 Task: Start in the project VentureTech the sprint 'Velocity Victory', with a duration of 3 weeks.
Action: Mouse moved to (973, 274)
Screenshot: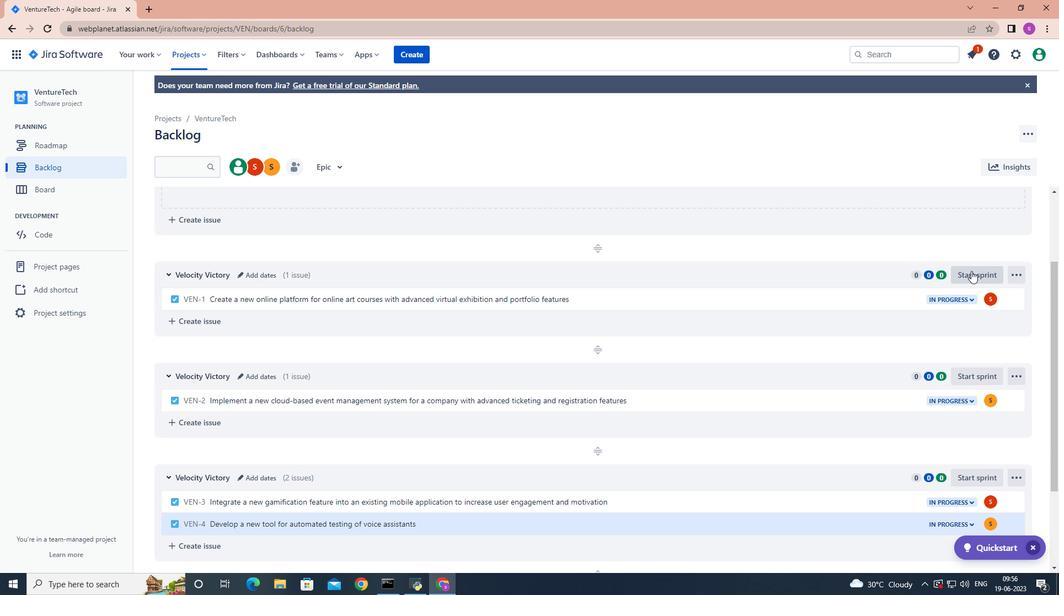 
Action: Mouse pressed left at (973, 274)
Screenshot: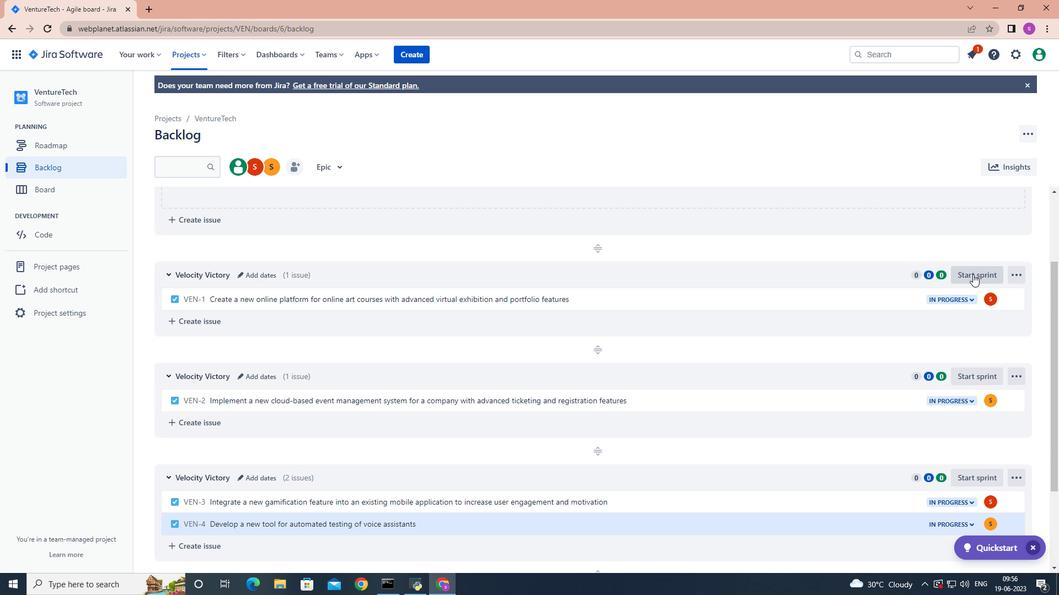 
Action: Mouse moved to (505, 193)
Screenshot: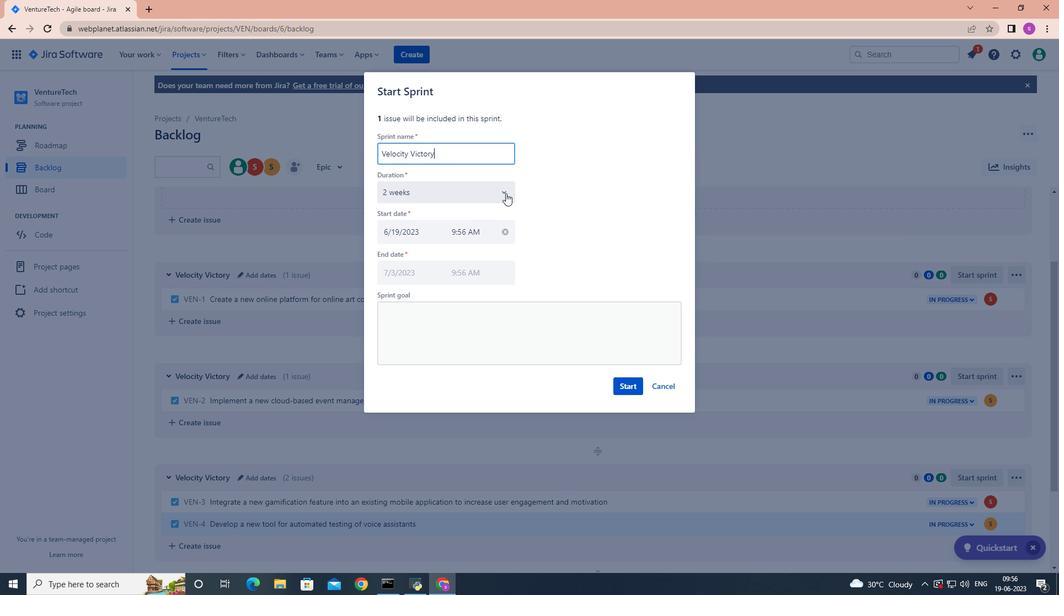 
Action: Mouse pressed left at (505, 193)
Screenshot: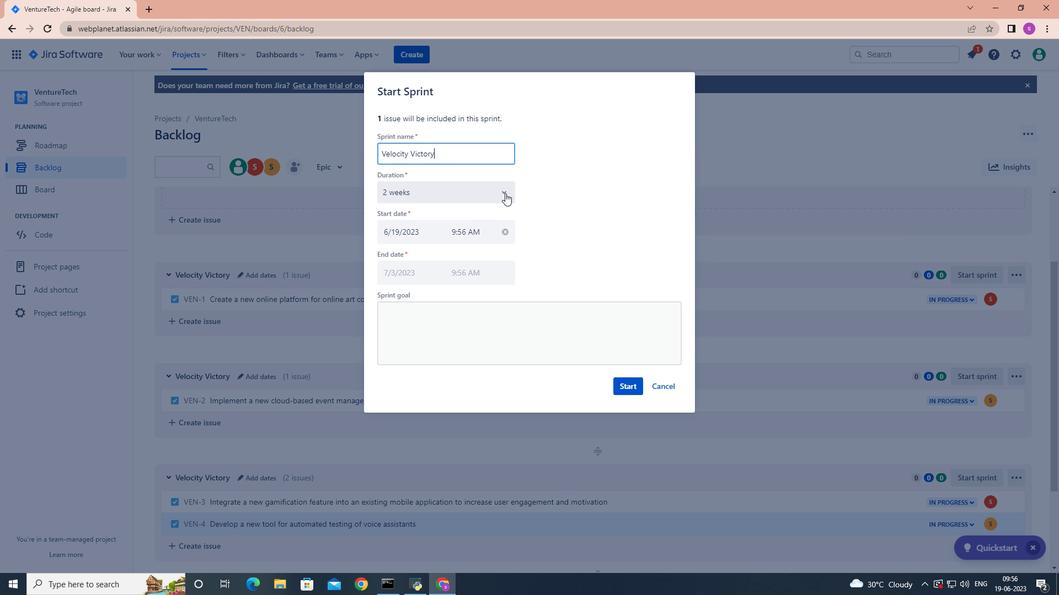 
Action: Mouse moved to (473, 252)
Screenshot: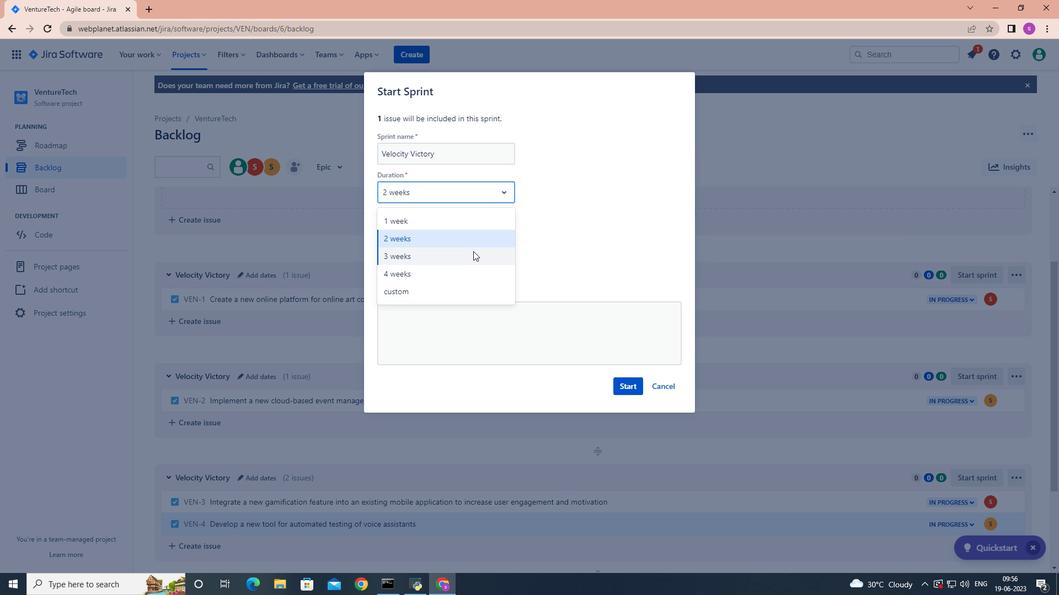 
Action: Mouse pressed left at (473, 252)
Screenshot: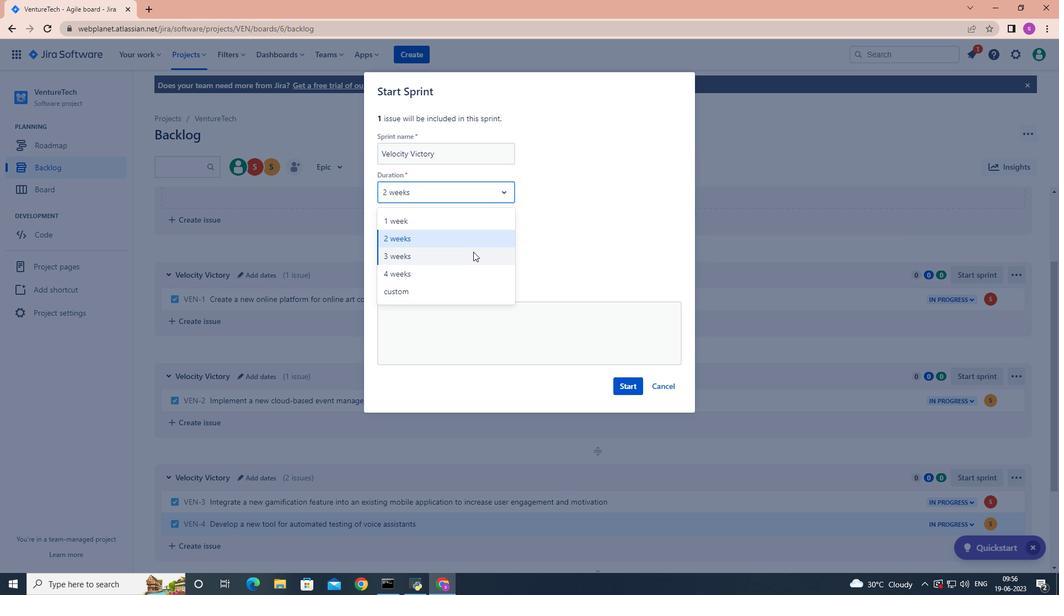 
Action: Mouse moved to (627, 385)
Screenshot: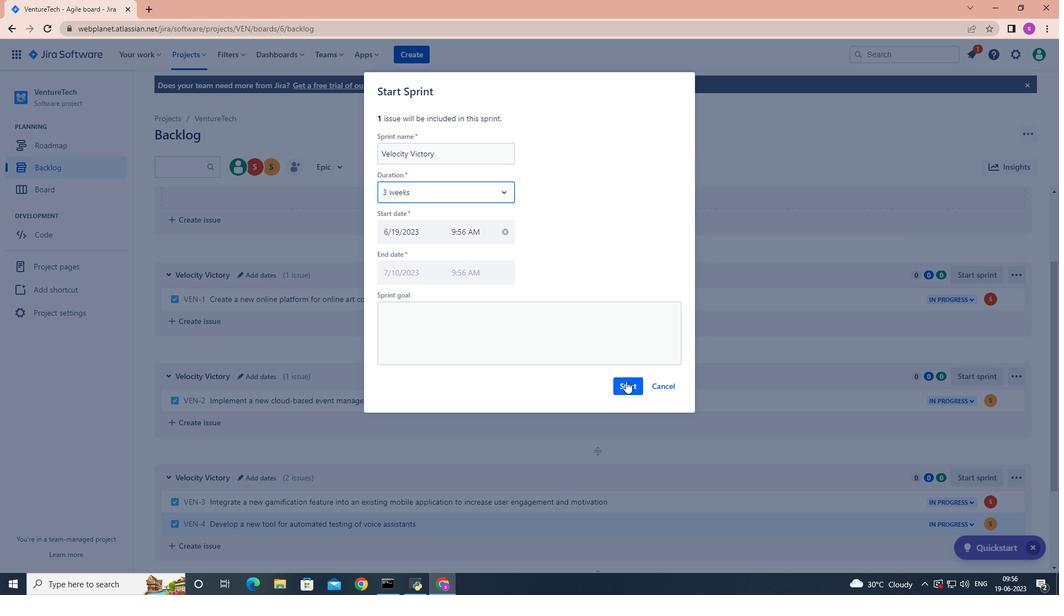 
Action: Mouse pressed left at (627, 385)
Screenshot: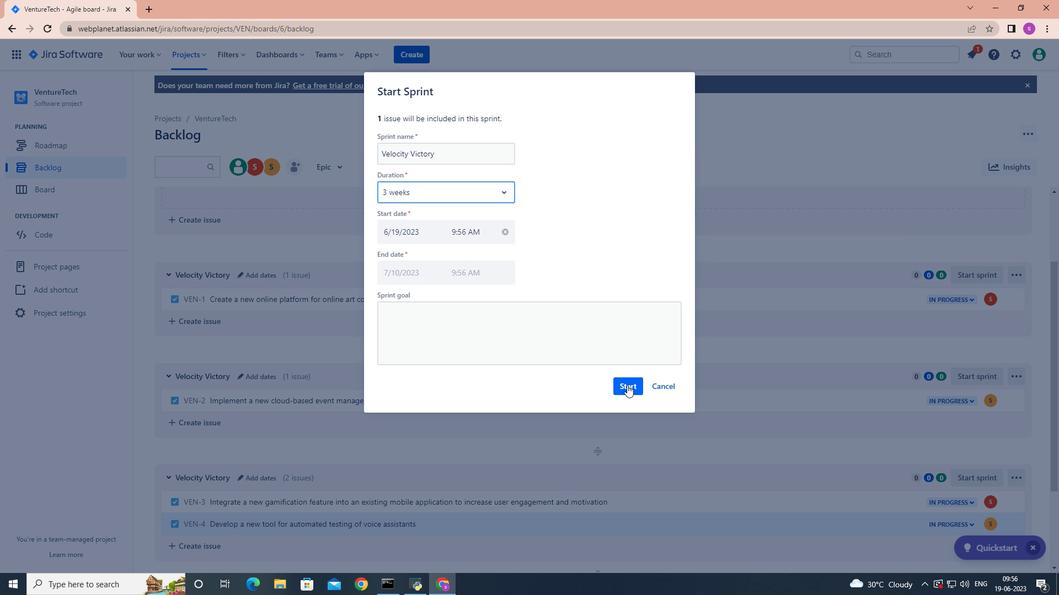 
Action: Mouse moved to (625, 382)
Screenshot: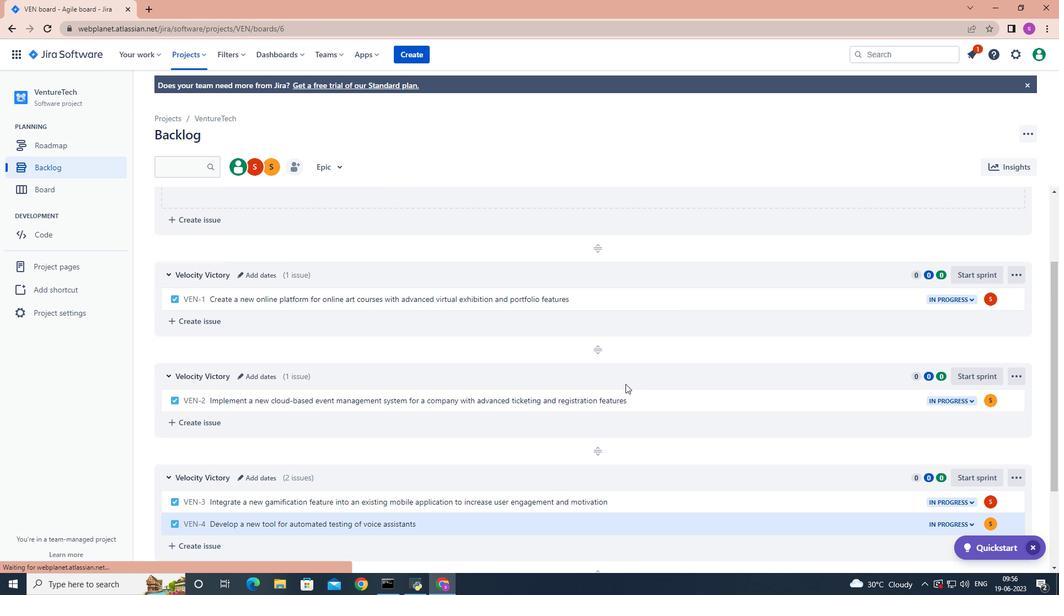 
